 Task: Locate the nearest national forests to Seattle, Washington, and Portland, Oregon.
Action: Mouse moved to (129, 65)
Screenshot: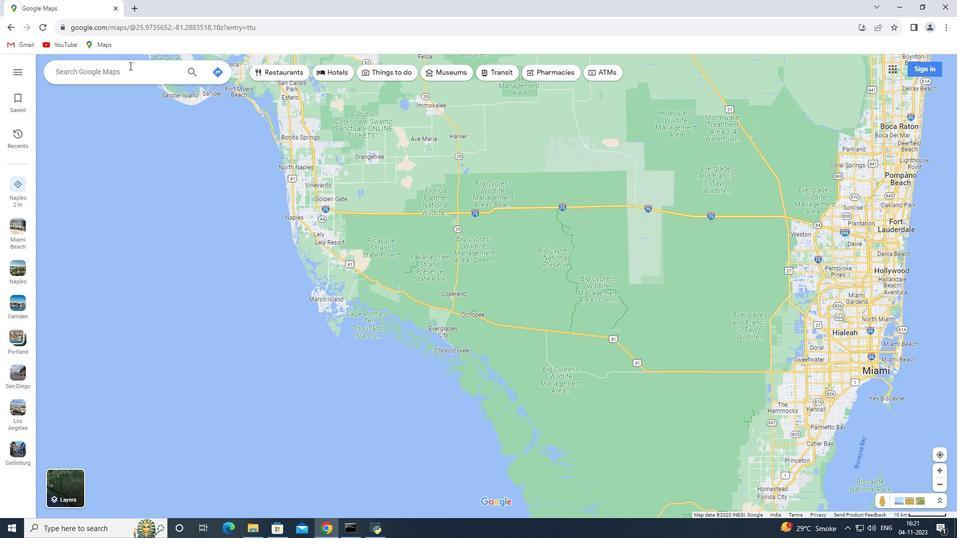 
Action: Mouse pressed left at (129, 65)
Screenshot: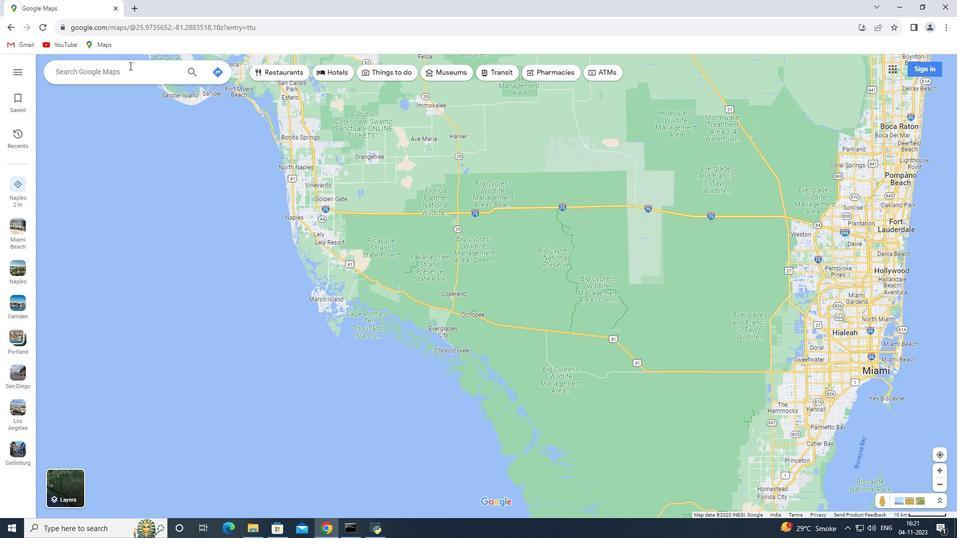 
Action: Key pressed <Key.shift>Seattle,<Key.space><Key.shift>Washington<Key.enter>
Screenshot: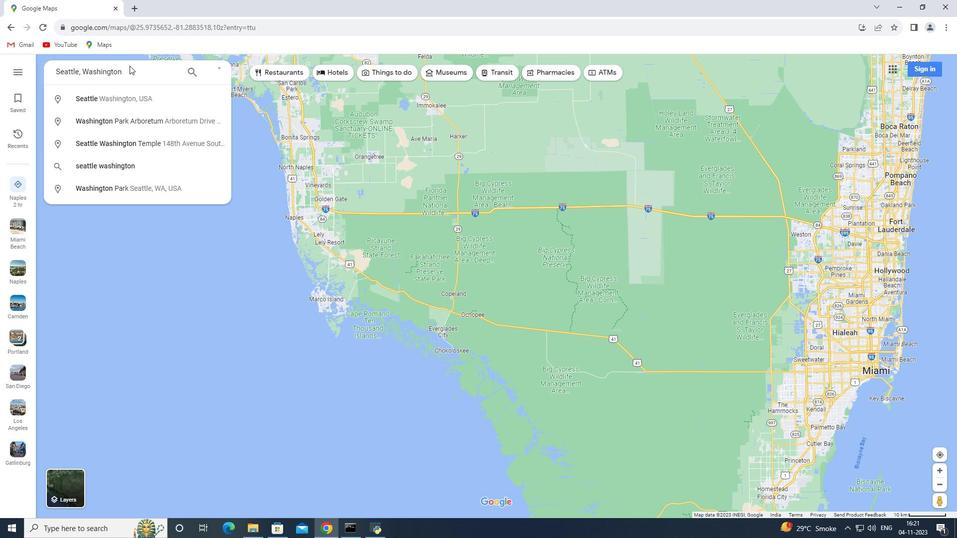 
Action: Mouse moved to (136, 244)
Screenshot: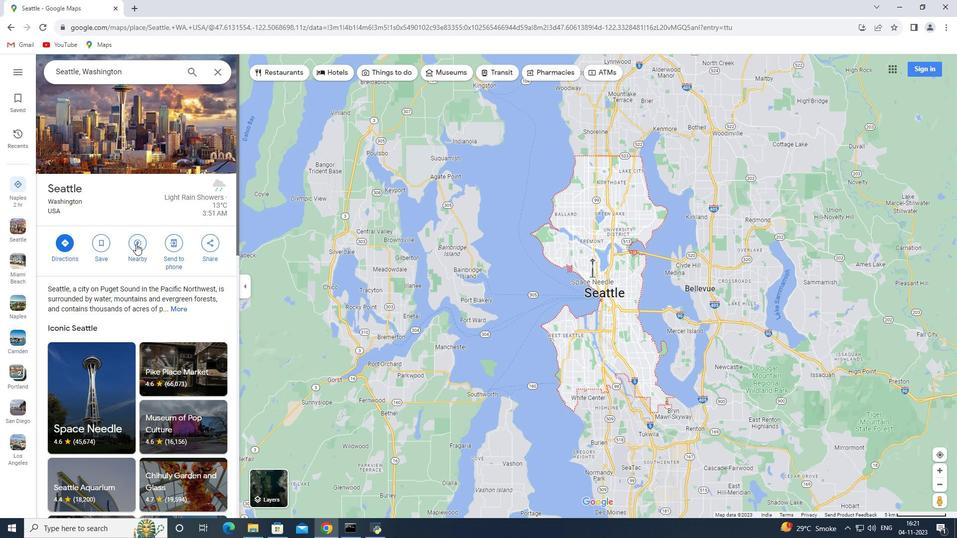 
Action: Mouse pressed left at (136, 244)
Screenshot: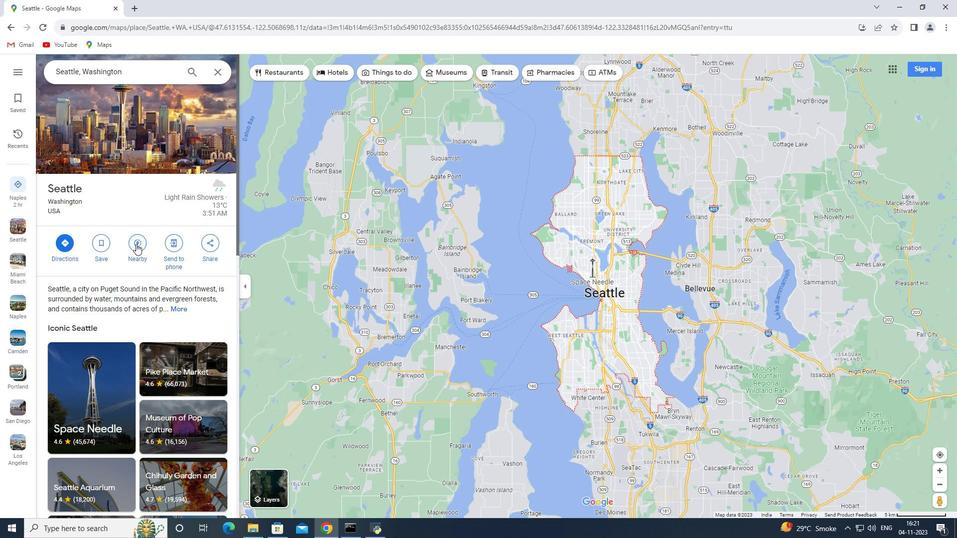
Action: Key pressed national<Key.space>forests<Key.enter>
Screenshot: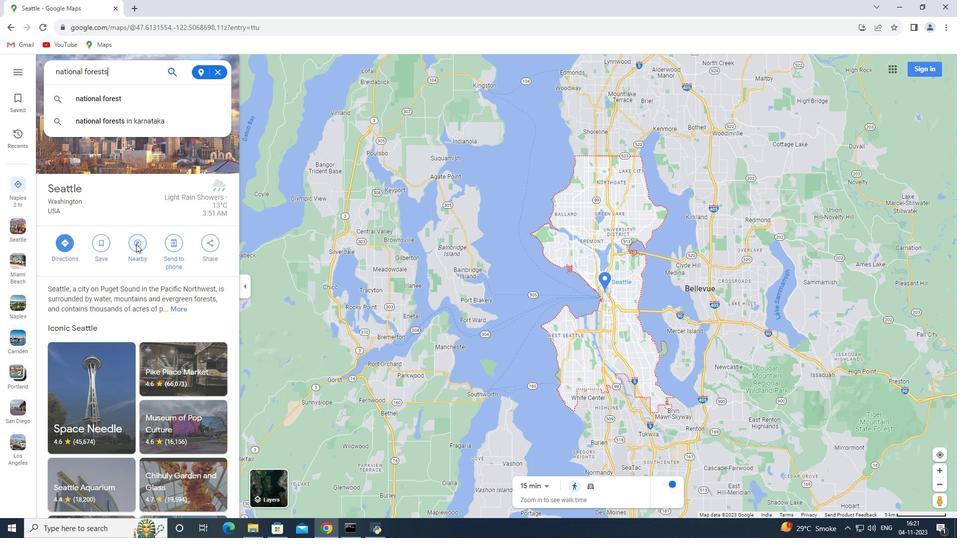 
Action: Mouse moved to (219, 73)
Screenshot: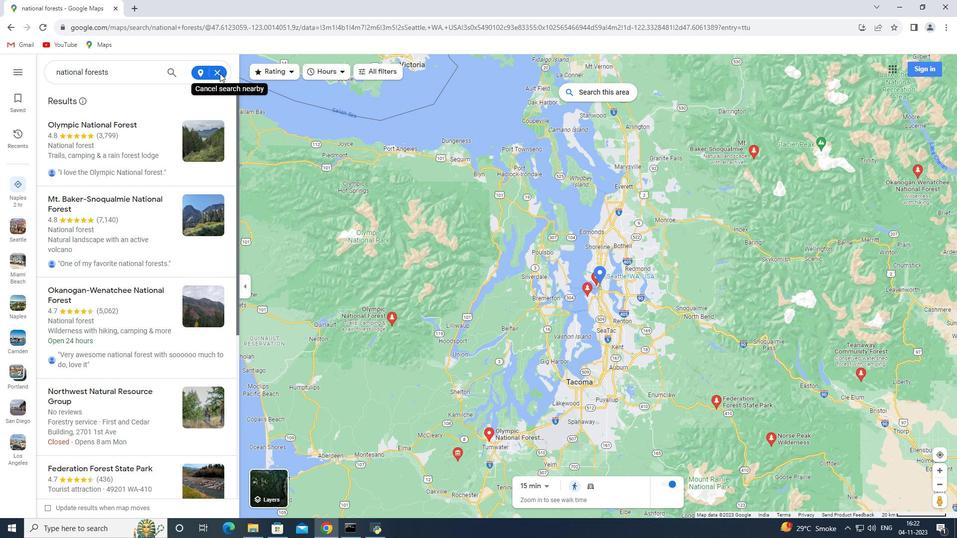 
Action: Mouse pressed left at (219, 73)
Screenshot: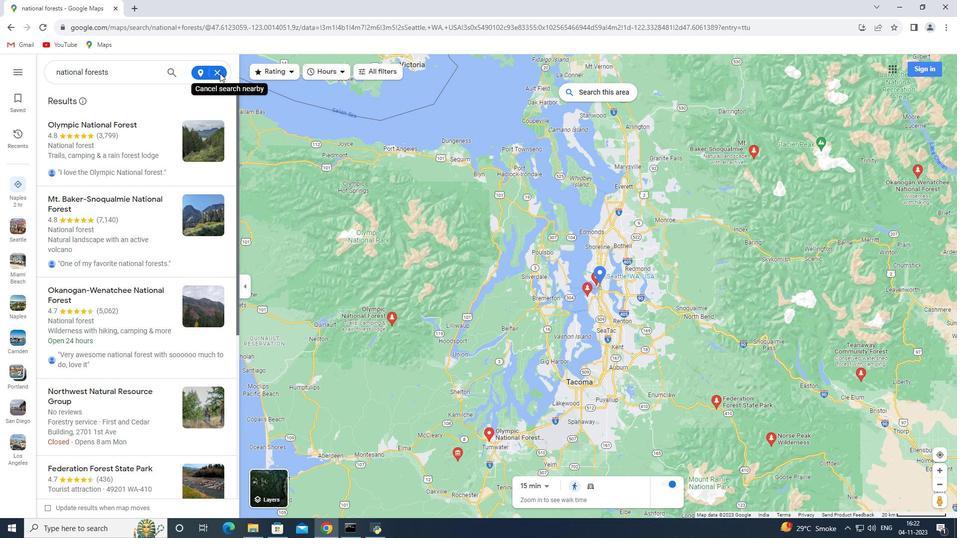 
Action: Mouse moved to (214, 66)
Screenshot: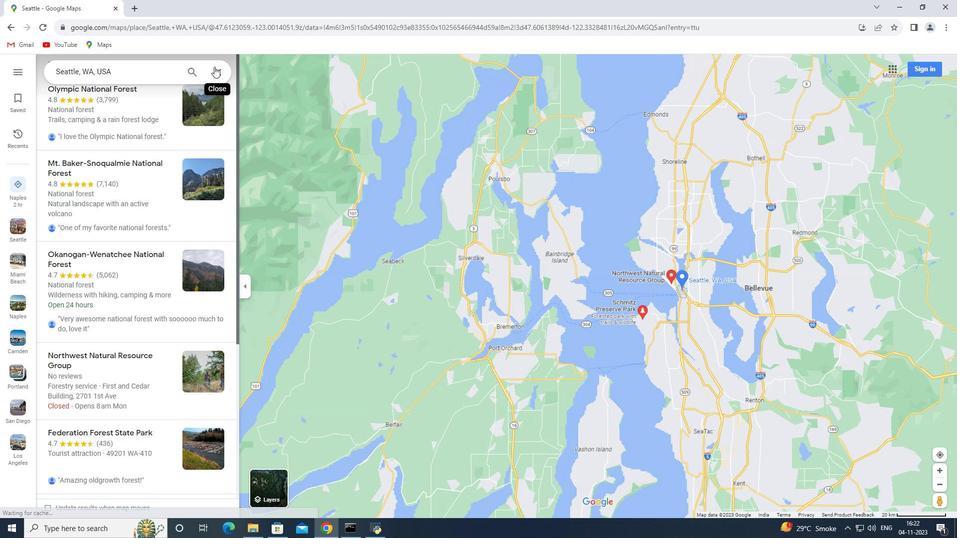 
Action: Mouse pressed left at (214, 66)
Screenshot: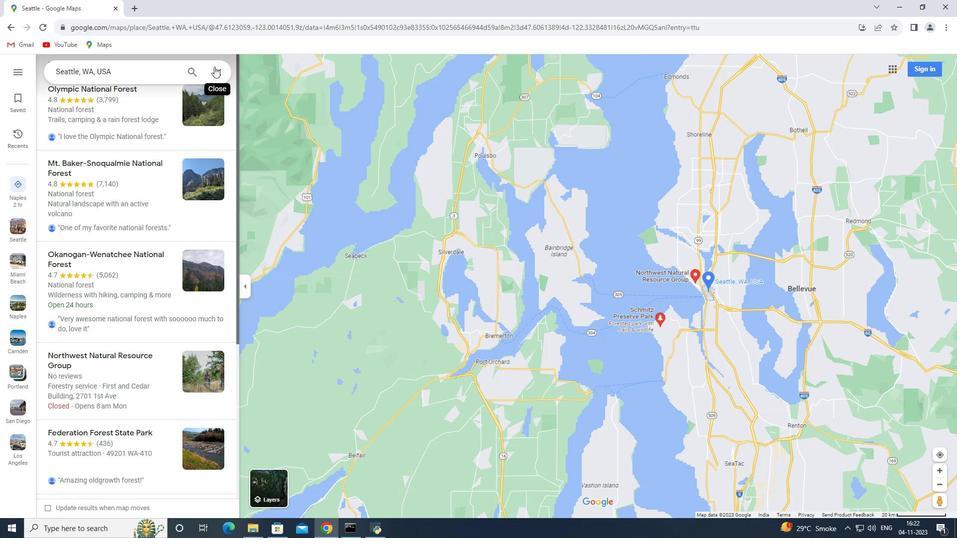 
Action: Mouse moved to (154, 64)
Screenshot: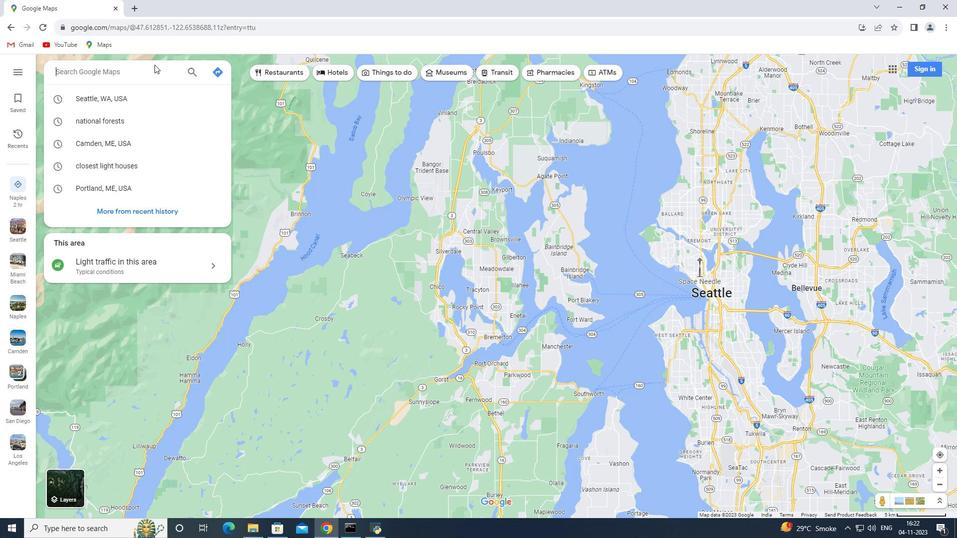 
Action: Key pressed <Key.shift>Portland,<Key.space><Key.shift>Oregon<Key.enter>
Screenshot: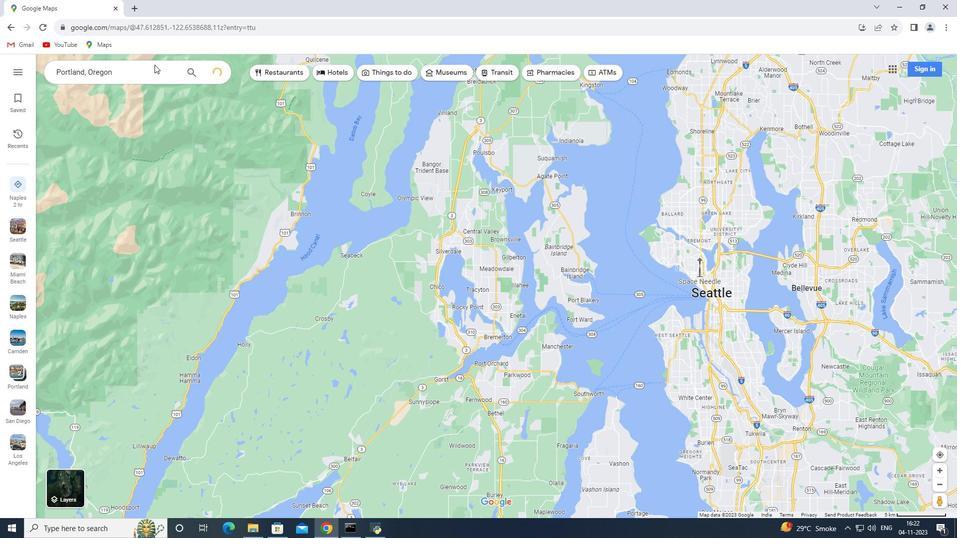 
Action: Mouse moved to (136, 249)
Screenshot: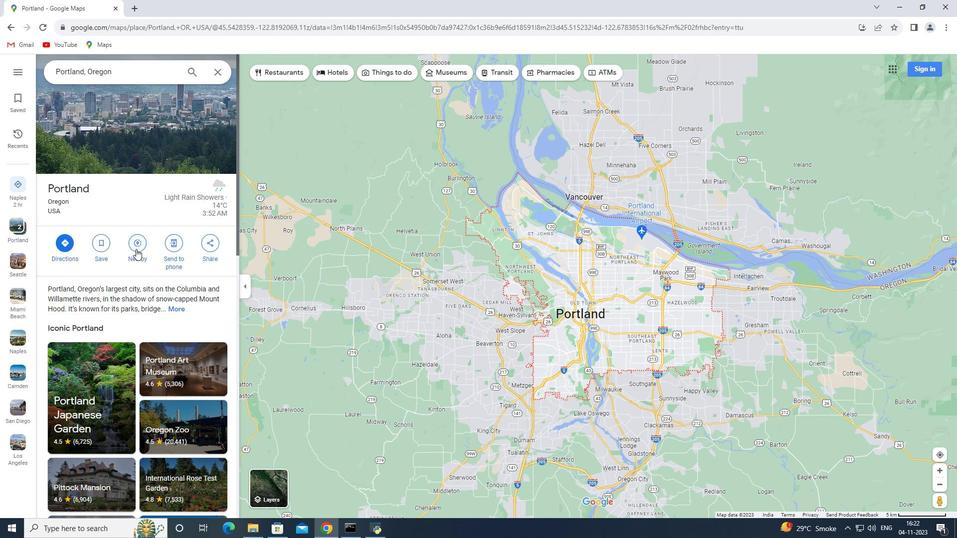 
Action: Mouse pressed left at (136, 249)
Screenshot: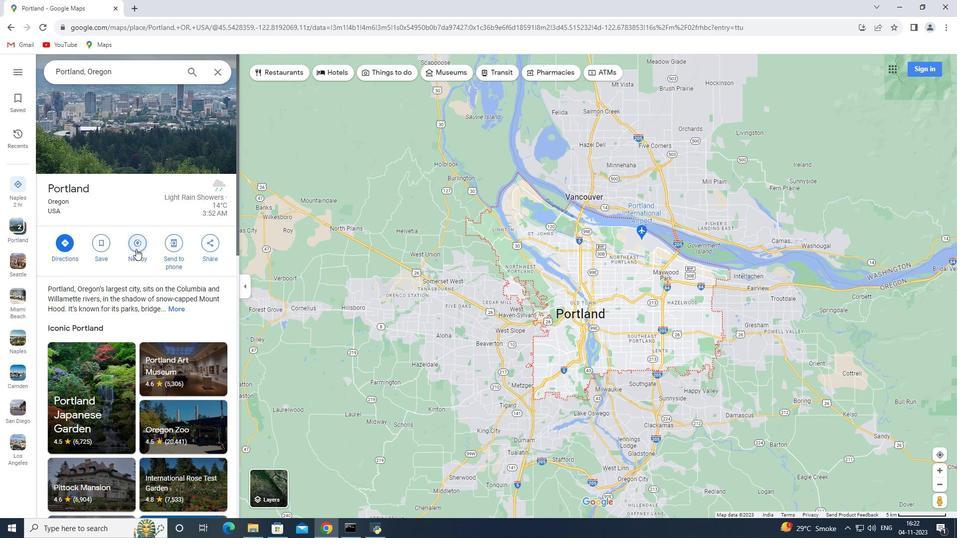 
Action: Key pressed national<Key.space>forests<Key.enter>
Screenshot: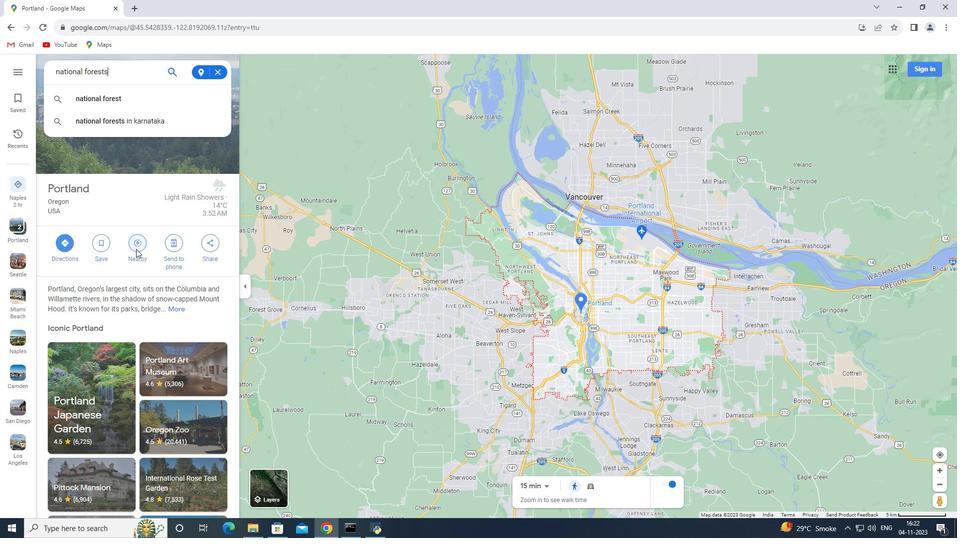 
